 Task: Change the search on type debounce period to 400 in the collapse results.
Action: Mouse moved to (12, 505)
Screenshot: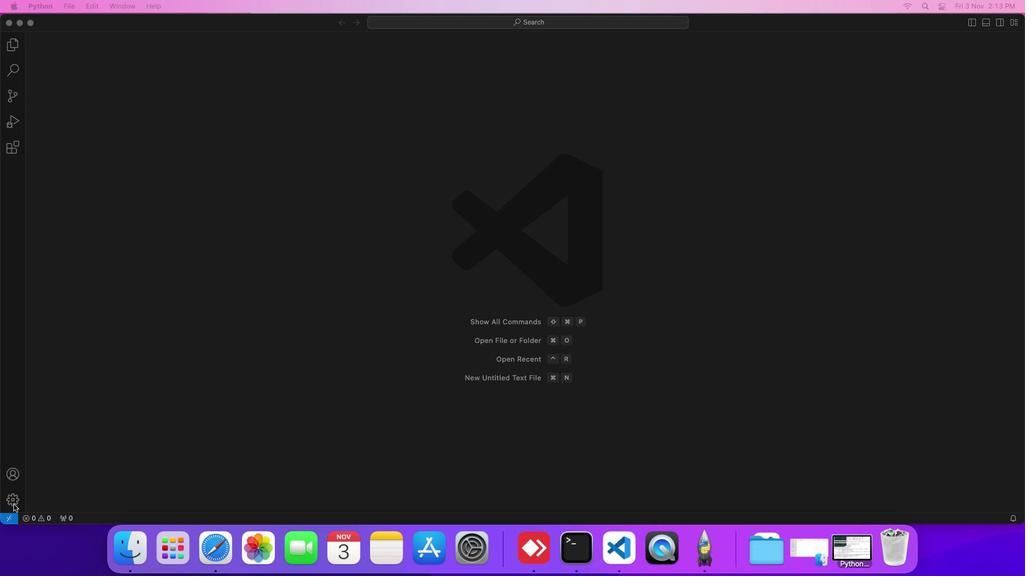 
Action: Mouse pressed left at (12, 505)
Screenshot: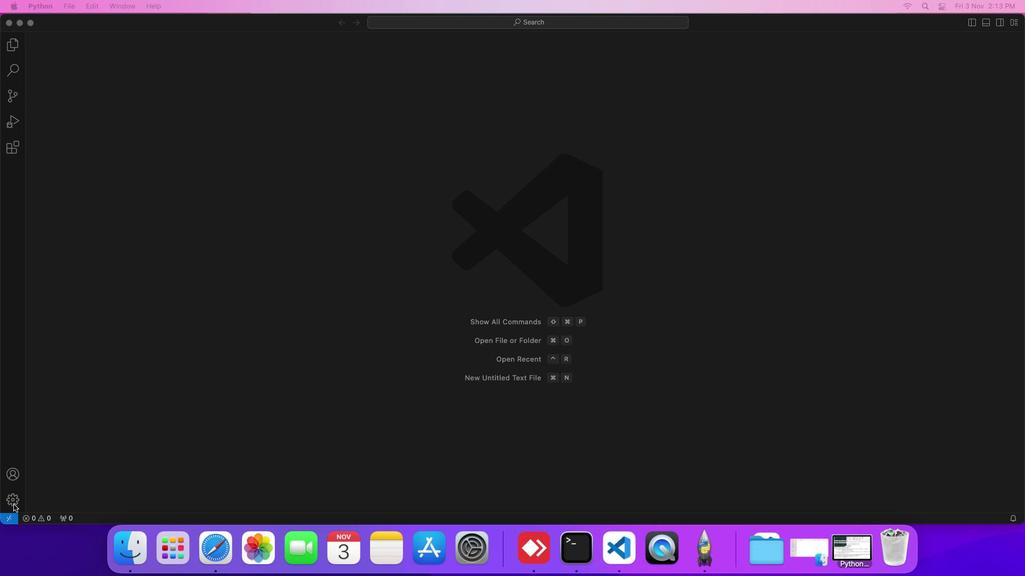 
Action: Mouse moved to (61, 420)
Screenshot: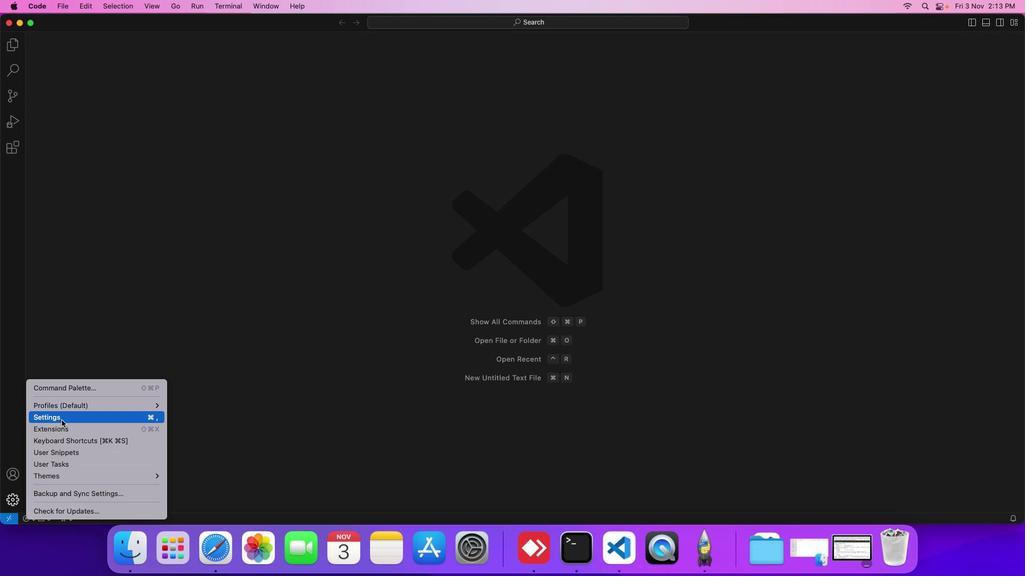 
Action: Mouse pressed left at (61, 420)
Screenshot: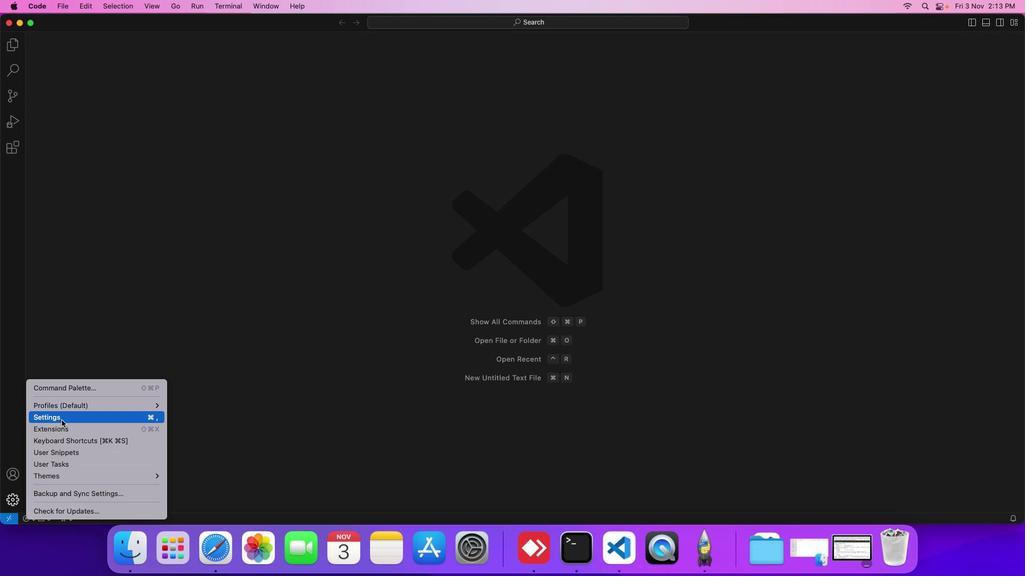 
Action: Mouse moved to (236, 158)
Screenshot: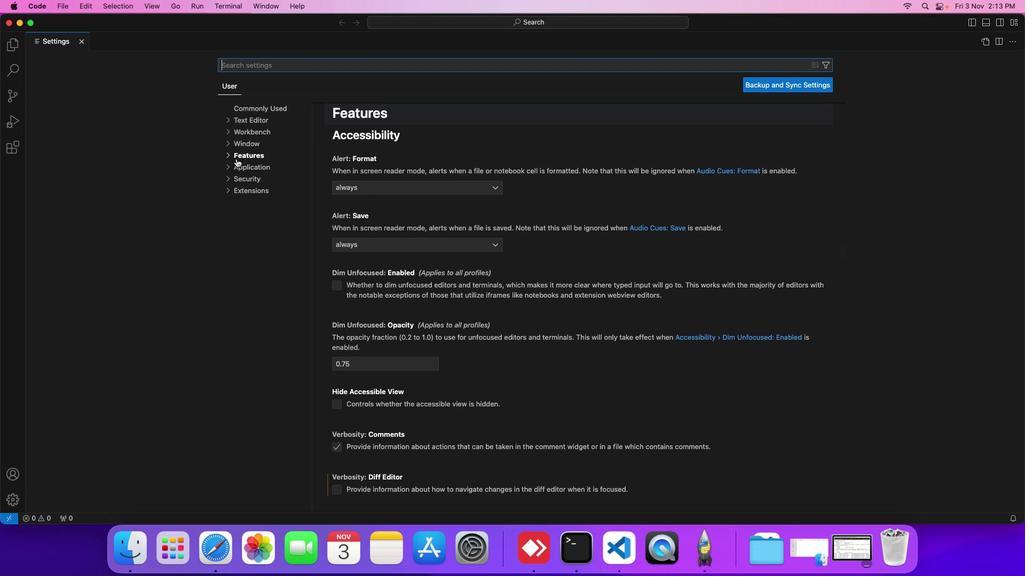 
Action: Mouse pressed left at (236, 158)
Screenshot: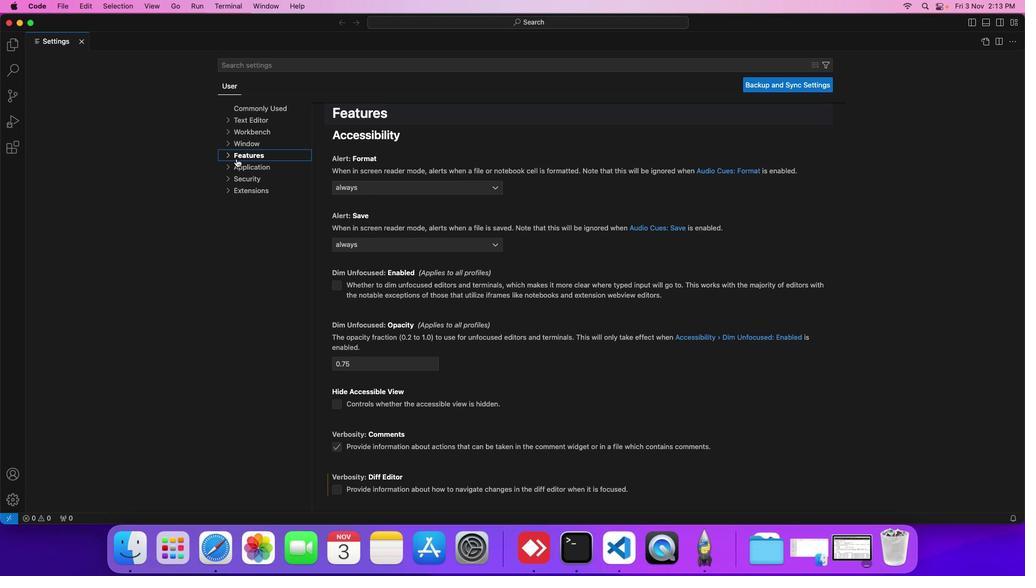 
Action: Mouse moved to (253, 190)
Screenshot: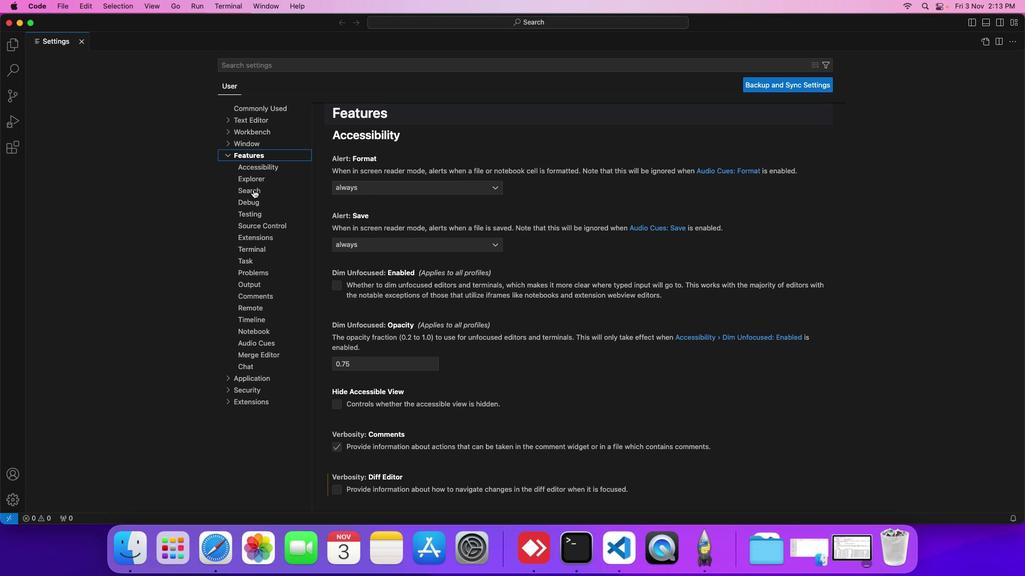 
Action: Mouse pressed left at (253, 190)
Screenshot: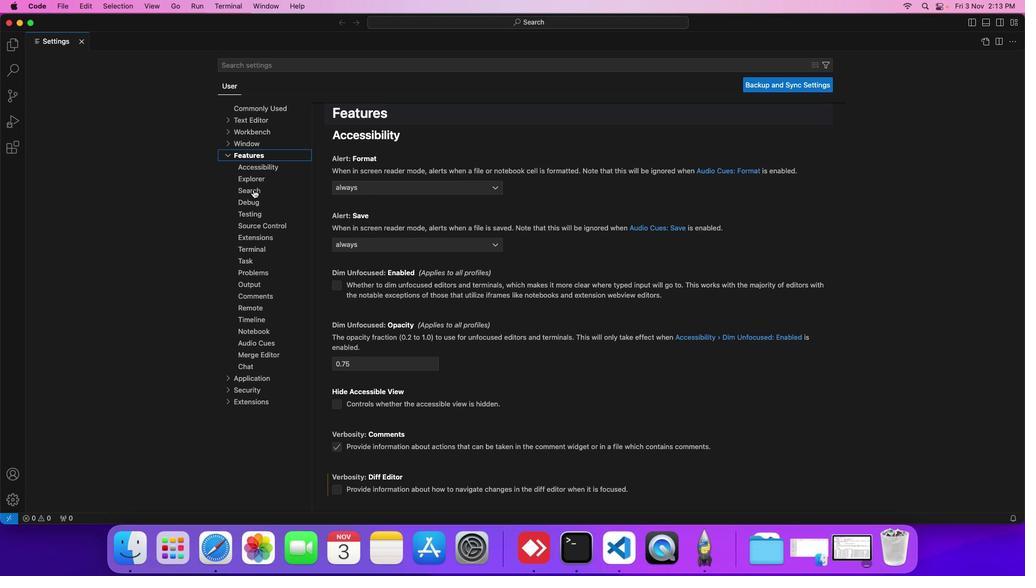 
Action: Mouse moved to (362, 329)
Screenshot: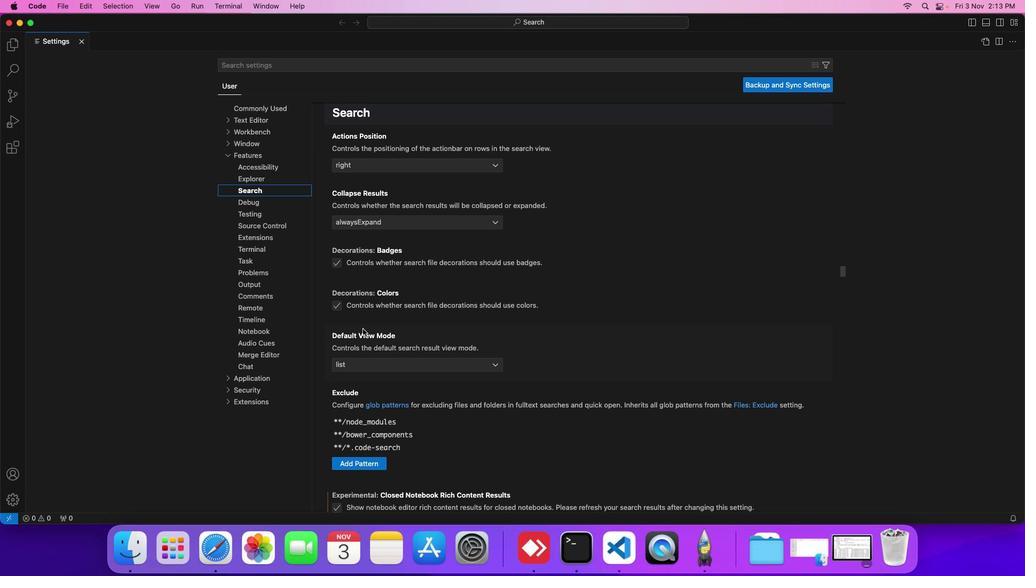 
Action: Mouse scrolled (362, 329) with delta (0, 0)
Screenshot: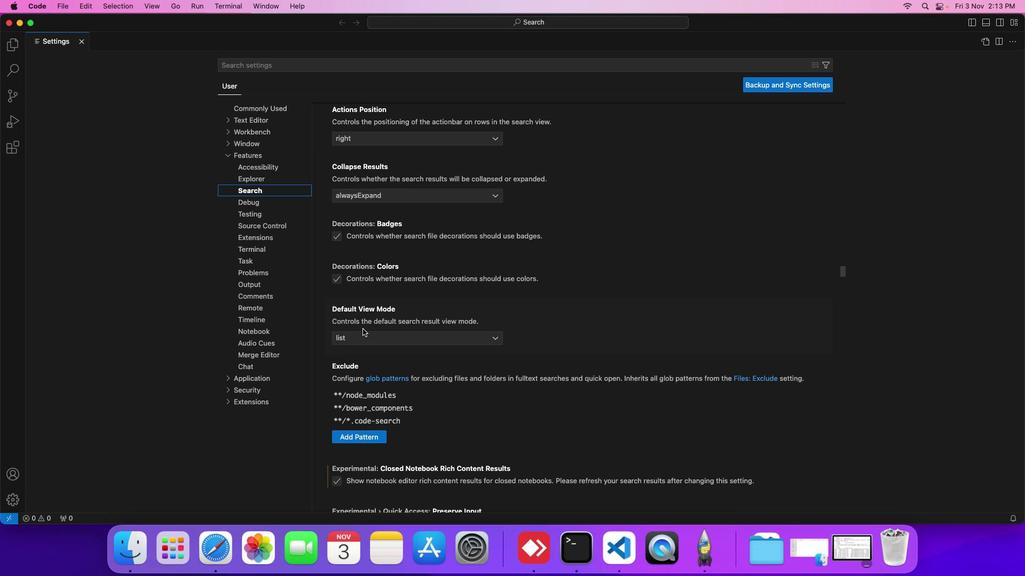 
Action: Mouse scrolled (362, 329) with delta (0, 0)
Screenshot: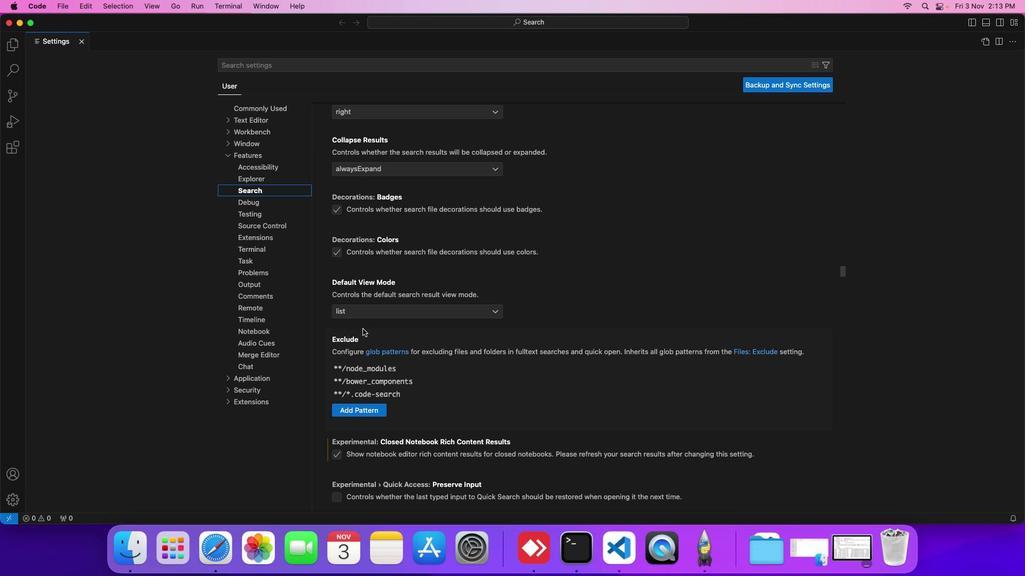 
Action: Mouse scrolled (362, 329) with delta (0, 0)
Screenshot: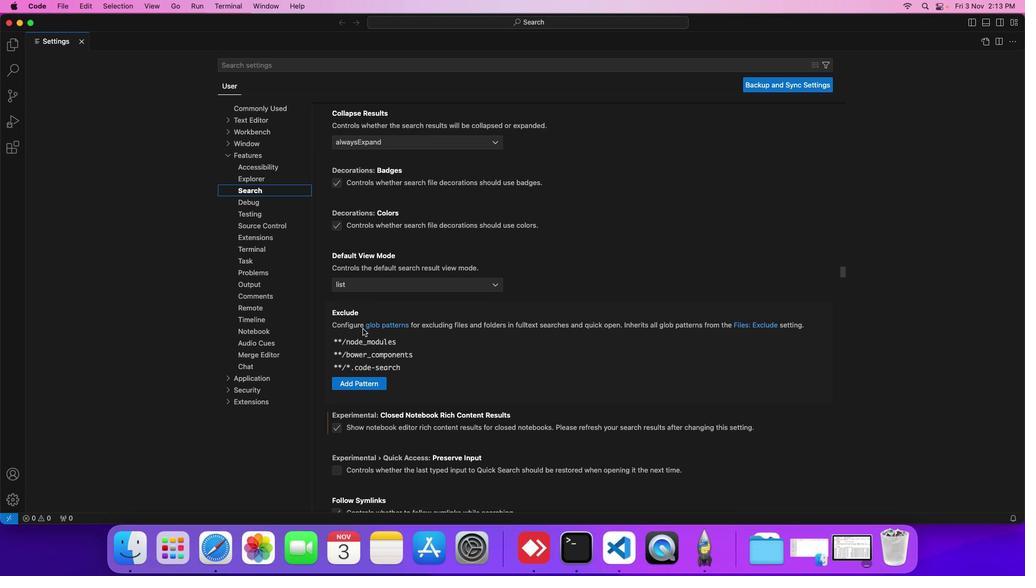 
Action: Mouse scrolled (362, 329) with delta (0, 0)
Screenshot: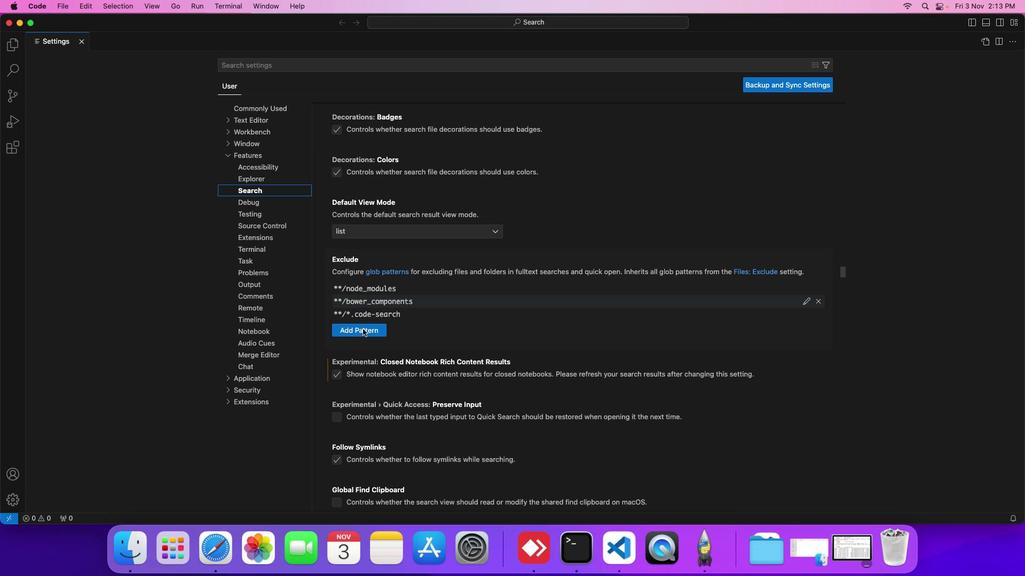 
Action: Mouse scrolled (362, 329) with delta (0, 0)
Screenshot: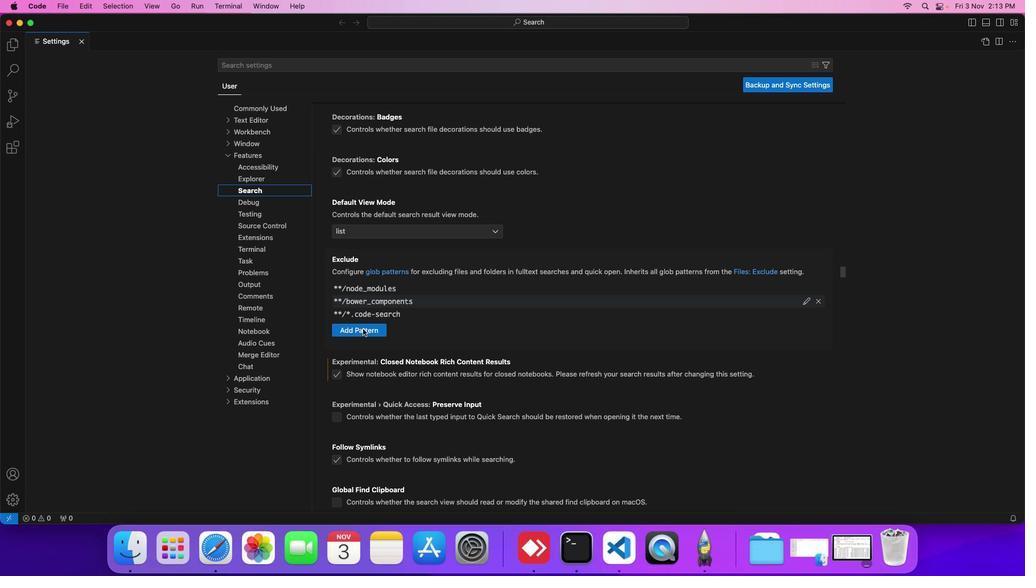 
Action: Mouse scrolled (362, 329) with delta (0, 0)
Screenshot: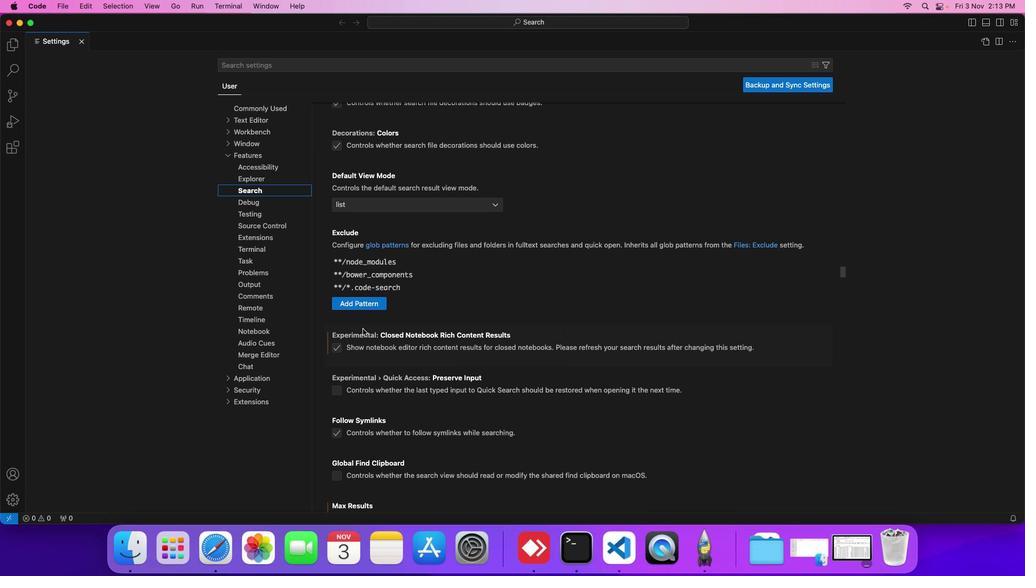 
Action: Mouse scrolled (362, 329) with delta (0, 0)
Screenshot: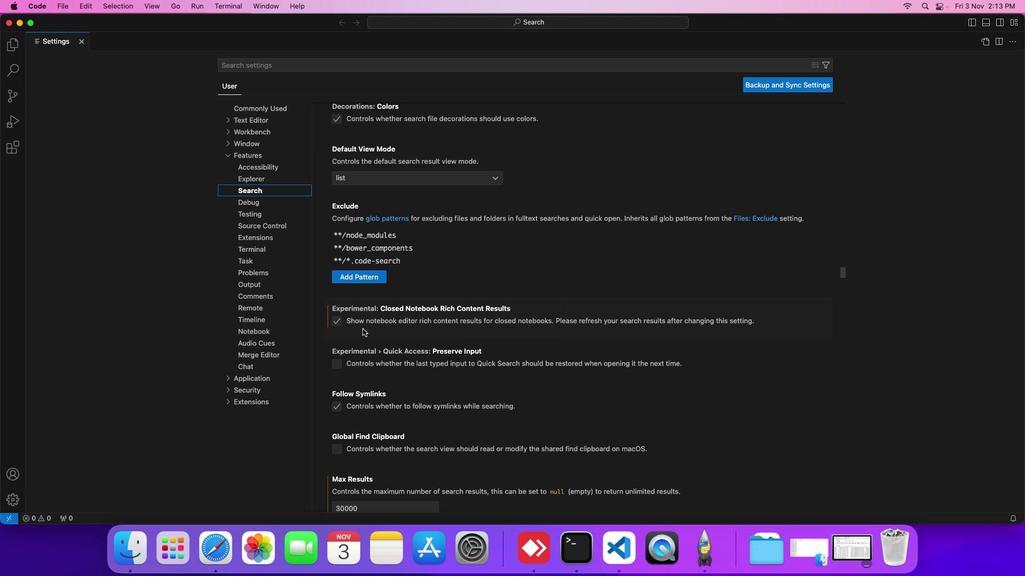 
Action: Mouse scrolled (362, 329) with delta (0, 0)
Screenshot: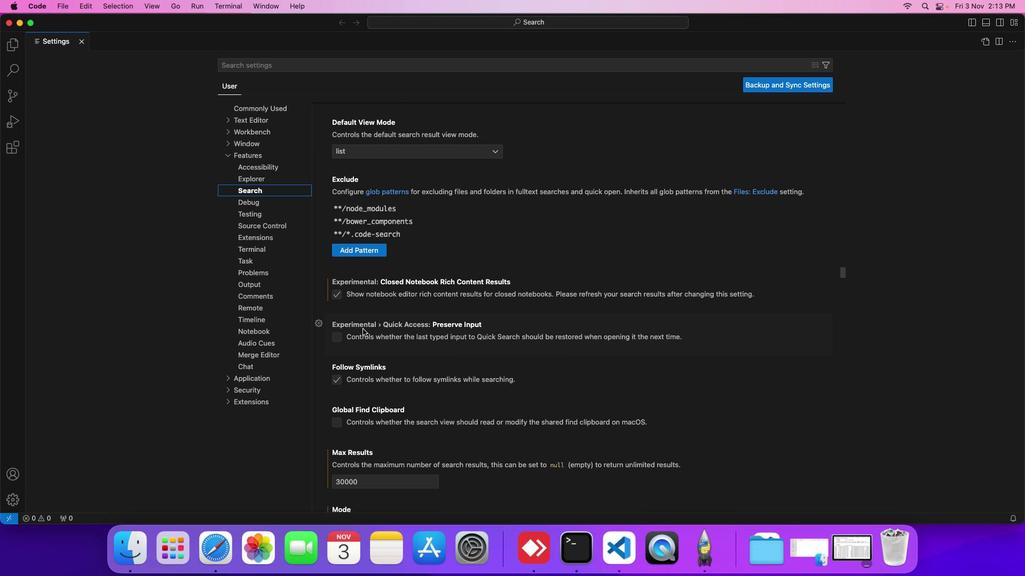 
Action: Mouse scrolled (362, 329) with delta (0, 0)
Screenshot: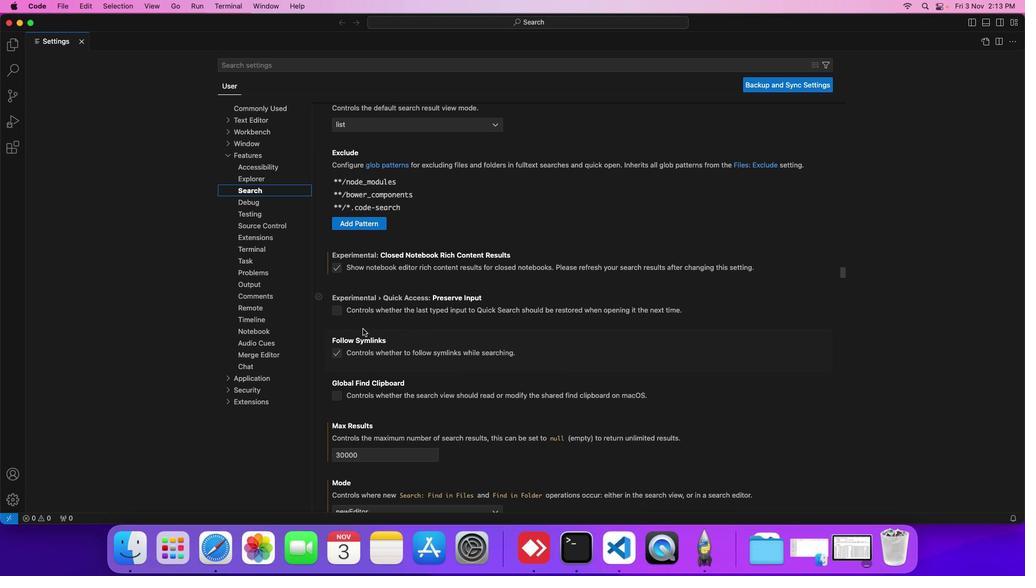
Action: Mouse scrolled (362, 329) with delta (0, 0)
Screenshot: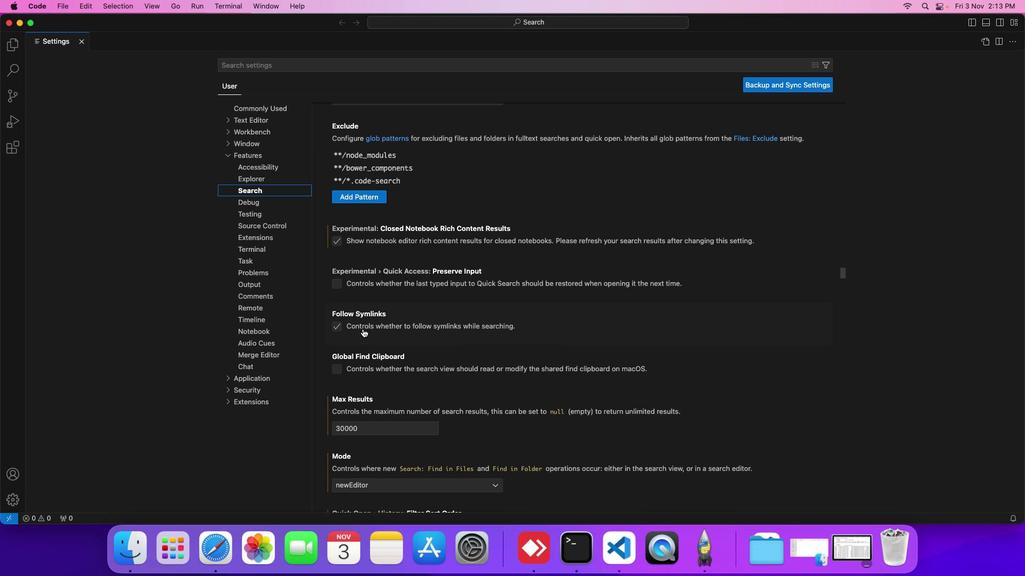 
Action: Mouse scrolled (362, 329) with delta (0, 0)
Screenshot: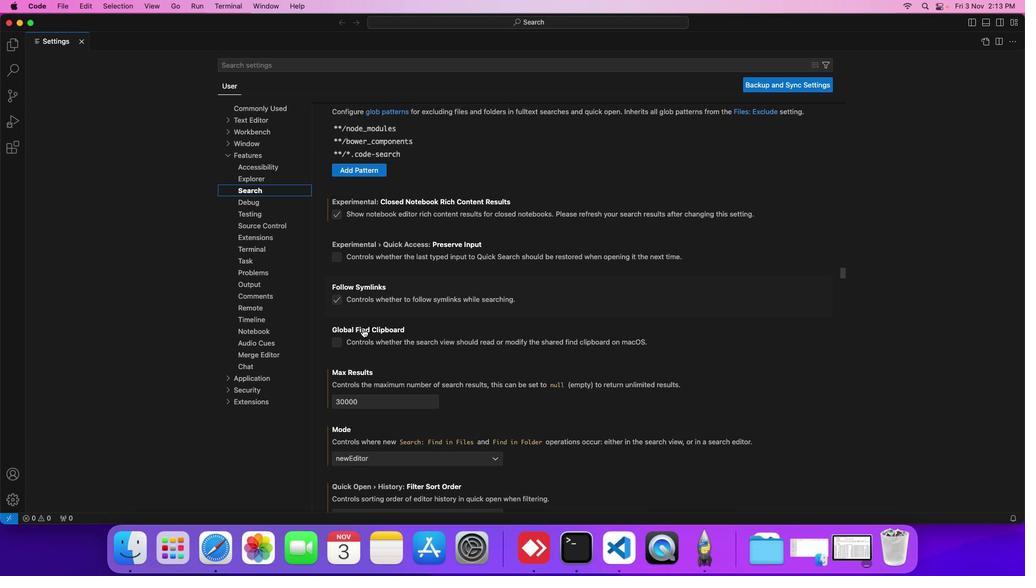 
Action: Mouse scrolled (362, 329) with delta (0, 0)
Screenshot: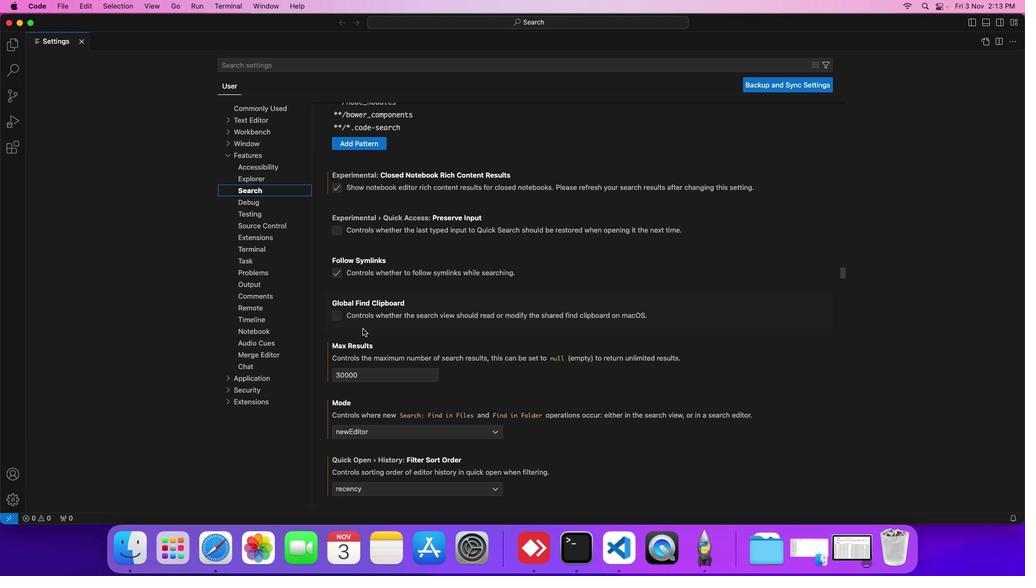 
Action: Mouse scrolled (362, 329) with delta (0, 0)
Screenshot: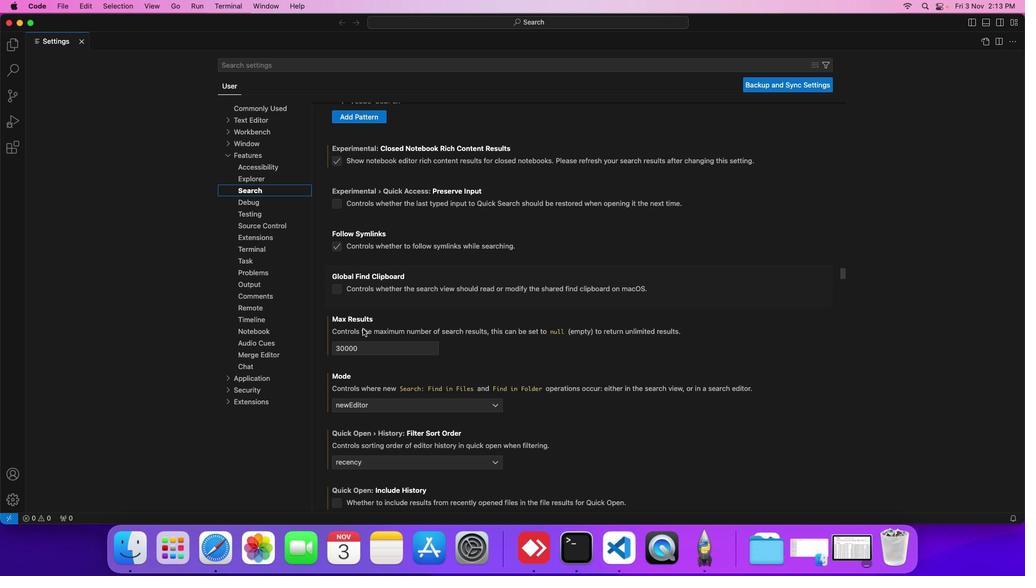 
Action: Mouse scrolled (362, 329) with delta (0, 0)
Screenshot: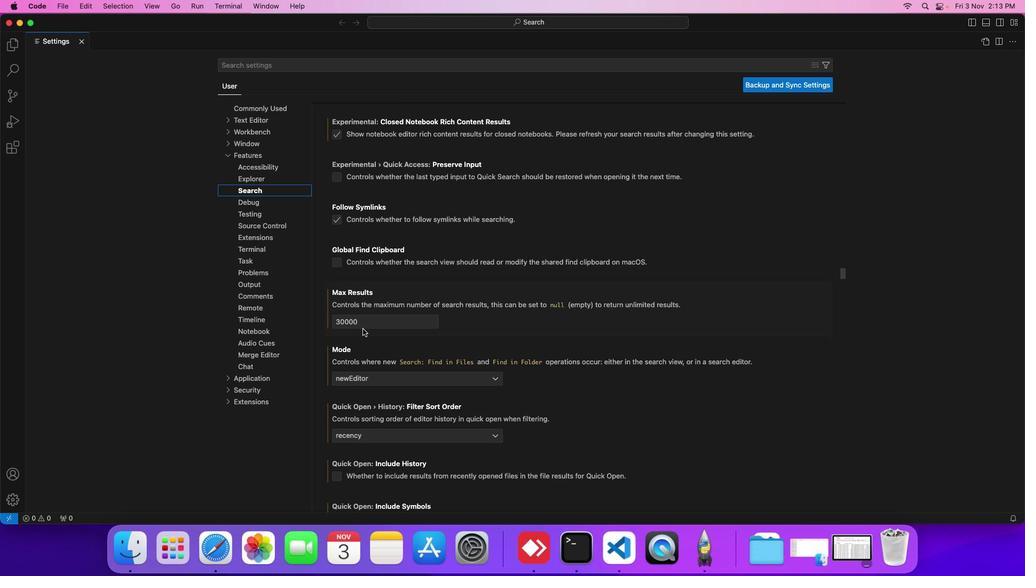 
Action: Mouse scrolled (362, 329) with delta (0, 0)
Screenshot: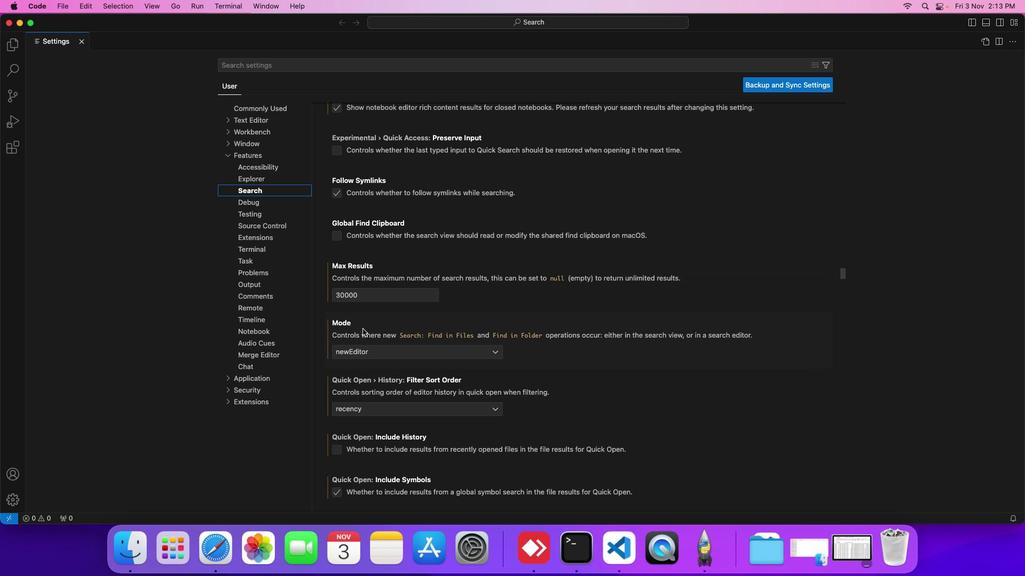 
Action: Mouse scrolled (362, 329) with delta (0, 0)
Screenshot: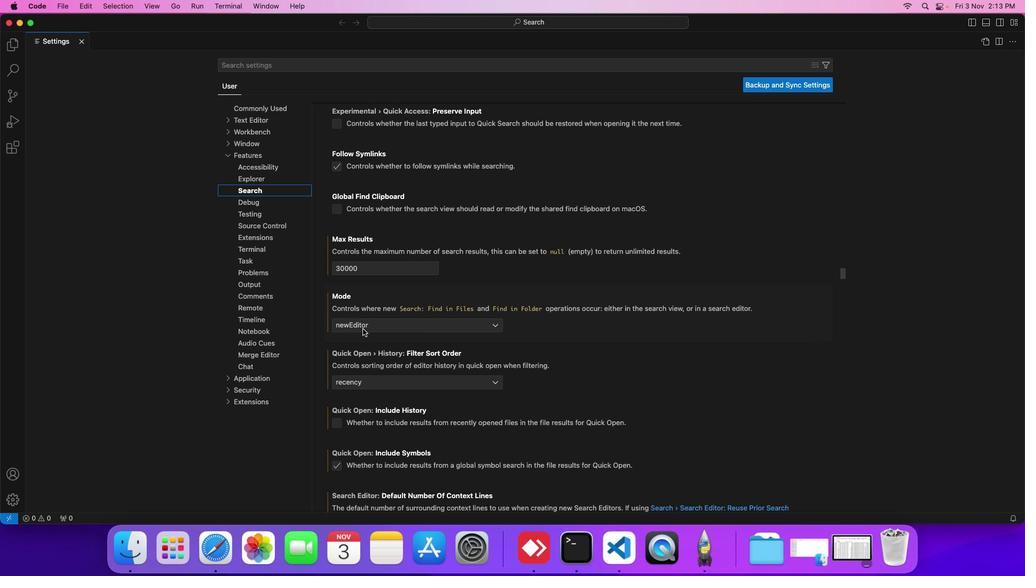 
Action: Mouse scrolled (362, 329) with delta (0, 0)
Screenshot: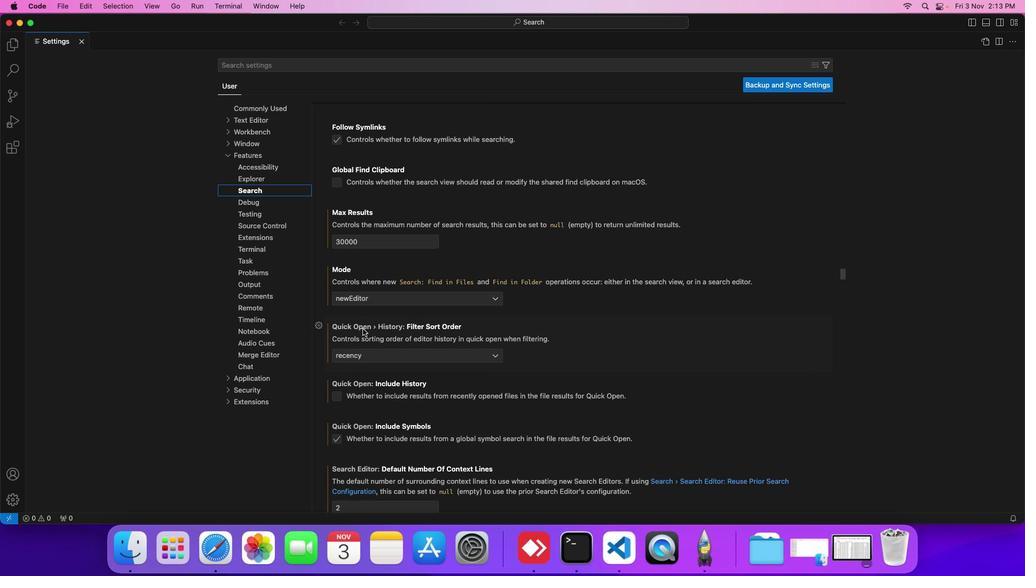 
Action: Mouse scrolled (362, 329) with delta (0, 0)
Screenshot: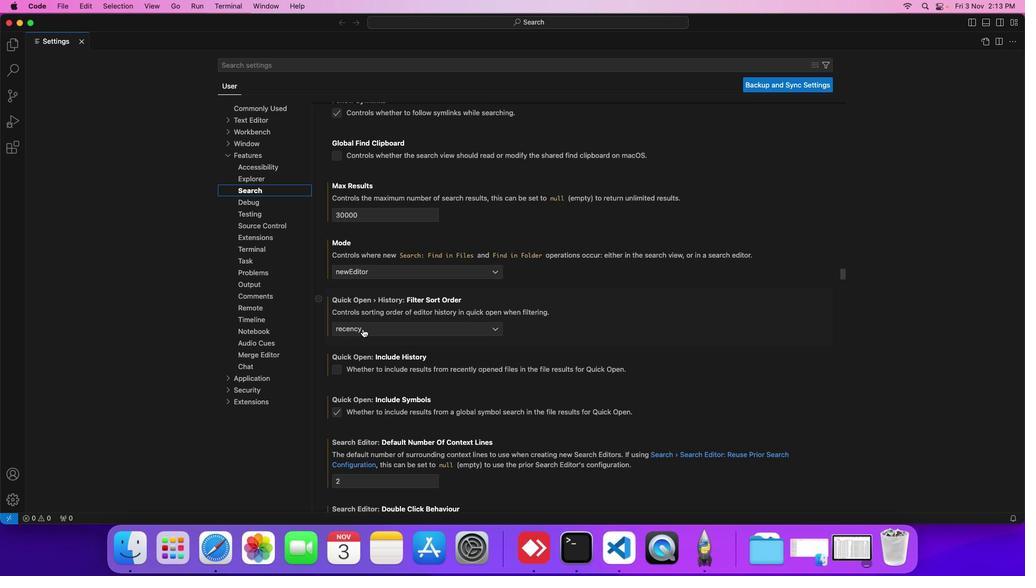 
Action: Mouse scrolled (362, 329) with delta (0, 0)
Screenshot: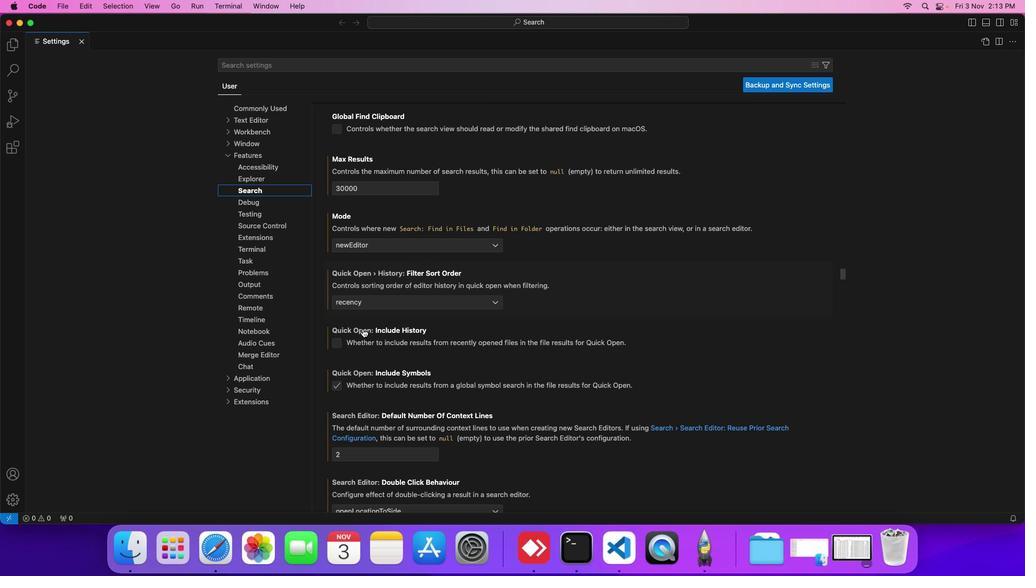 
Action: Mouse scrolled (362, 329) with delta (0, 0)
Screenshot: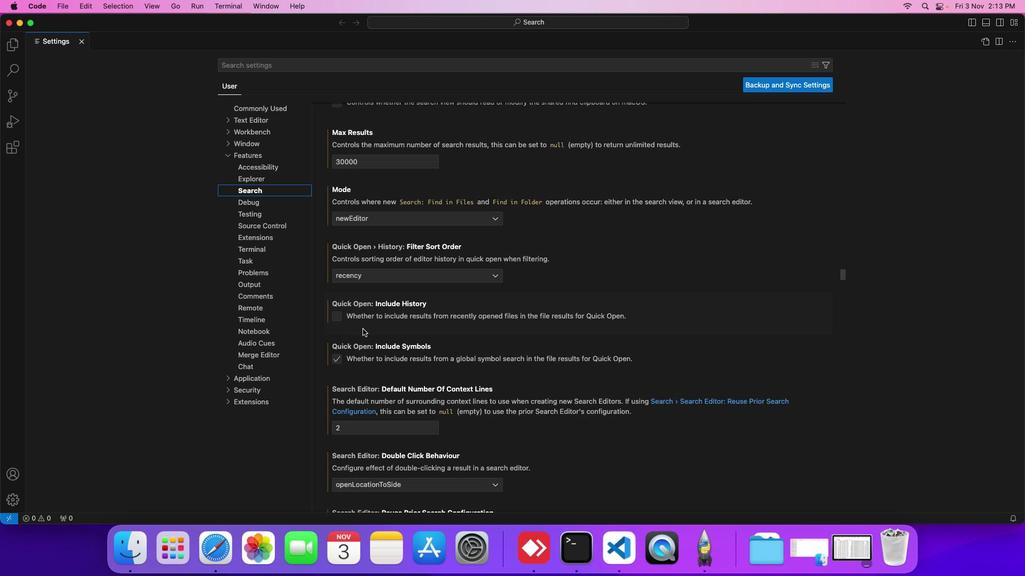 
Action: Mouse scrolled (362, 329) with delta (0, 0)
Screenshot: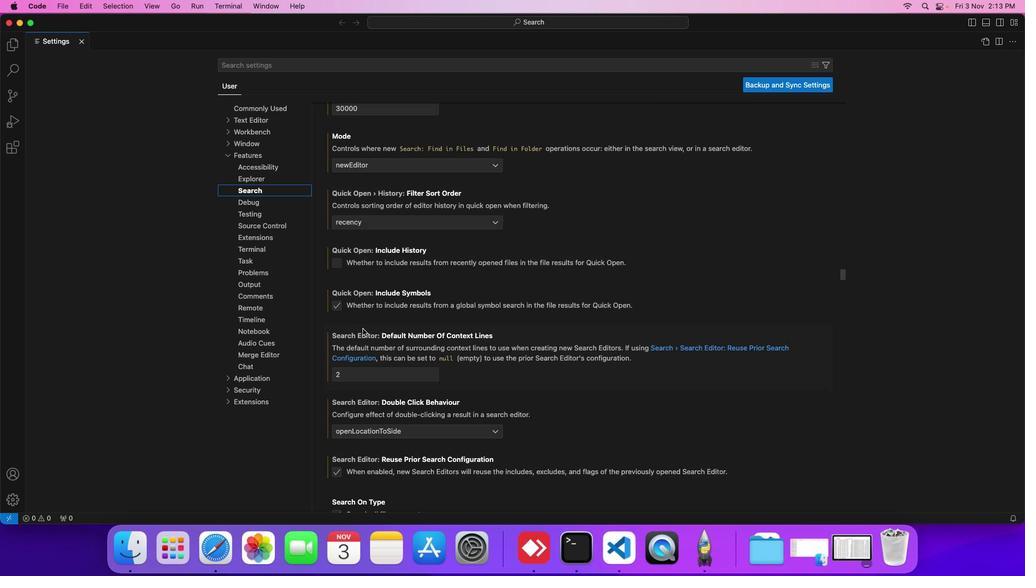 
Action: Mouse scrolled (362, 329) with delta (0, 0)
Screenshot: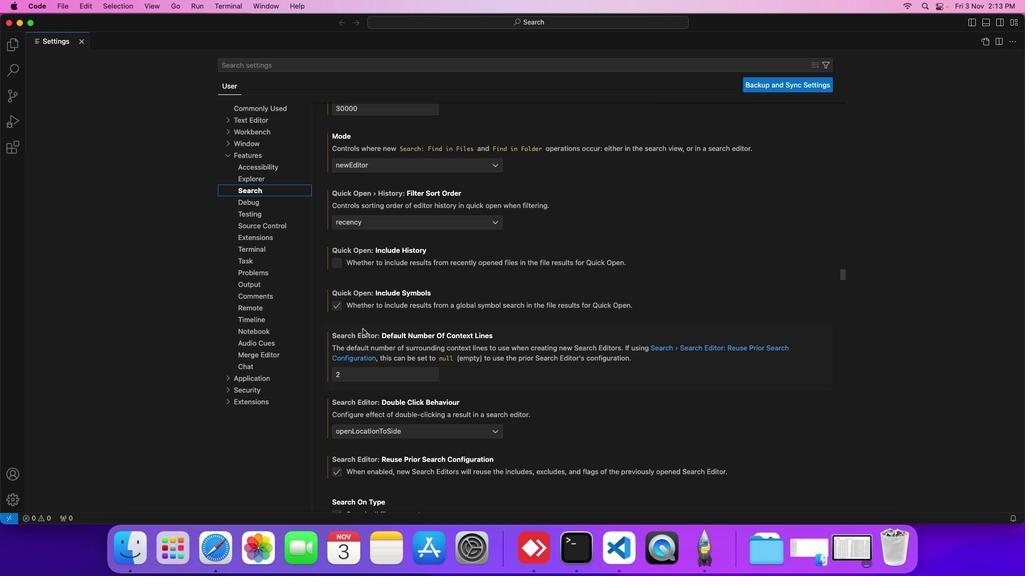 
Action: Mouse scrolled (362, 329) with delta (0, 0)
Screenshot: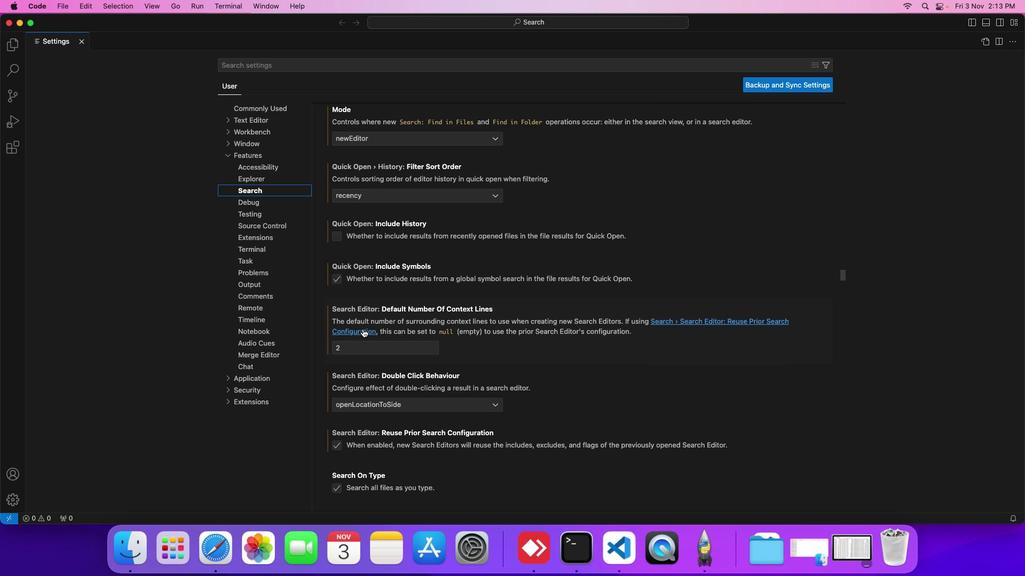 
Action: Mouse scrolled (362, 329) with delta (0, 0)
Screenshot: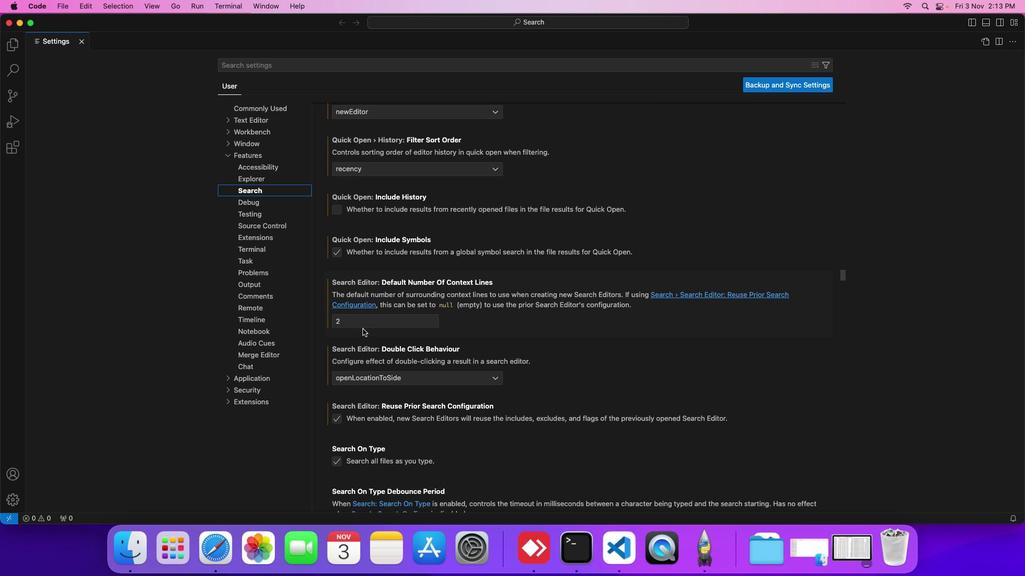 
Action: Mouse scrolled (362, 329) with delta (0, 0)
Screenshot: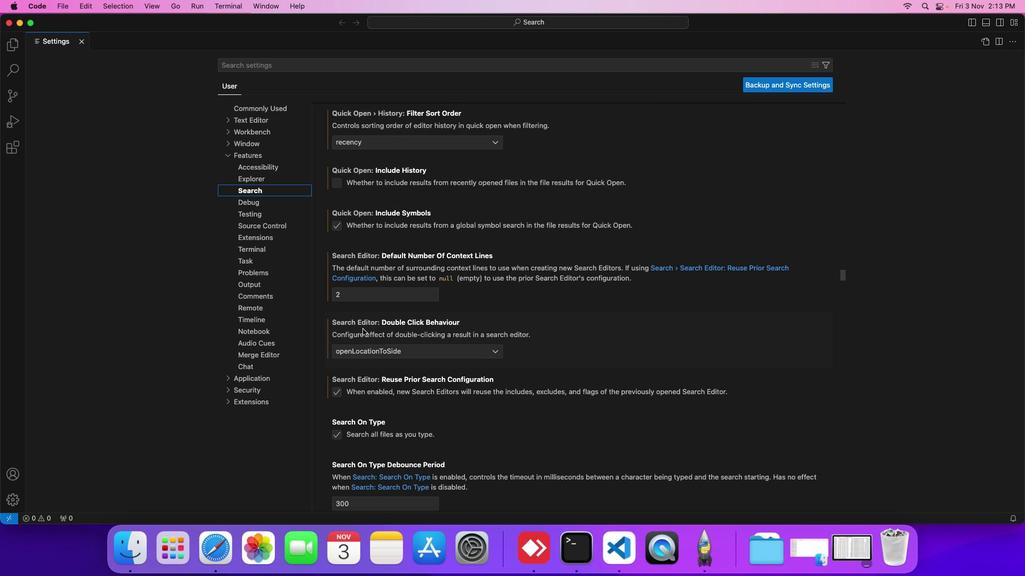 
Action: Mouse scrolled (362, 329) with delta (0, 0)
Screenshot: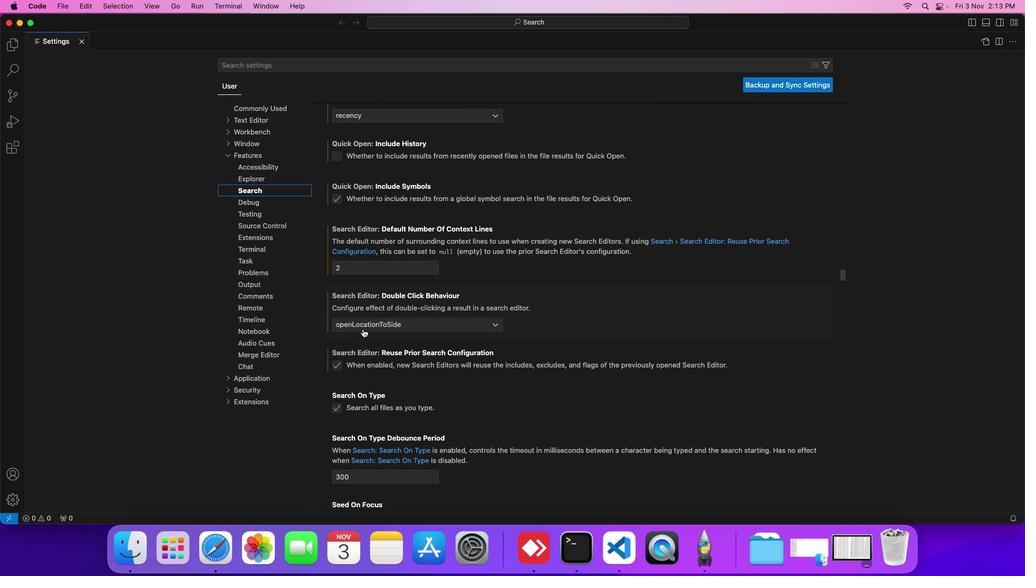 
Action: Mouse scrolled (362, 329) with delta (0, 0)
Screenshot: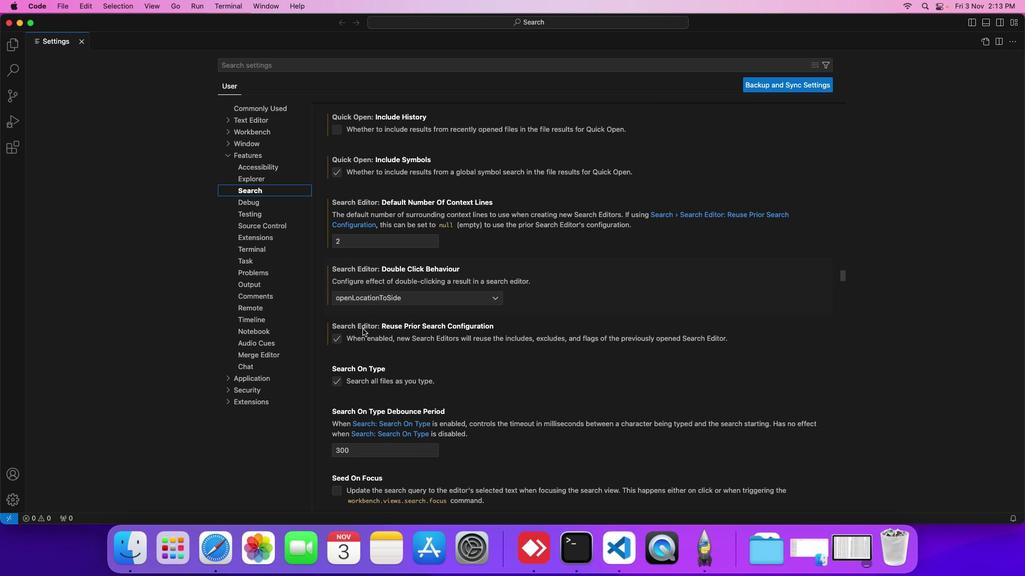 
Action: Mouse scrolled (362, 329) with delta (0, 0)
Screenshot: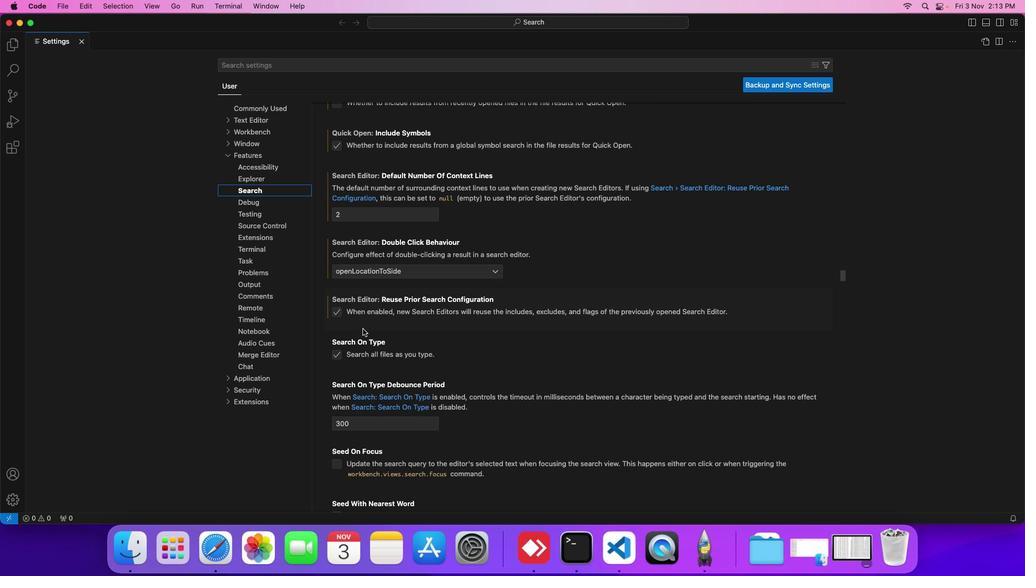 
Action: Mouse scrolled (362, 329) with delta (0, 0)
Screenshot: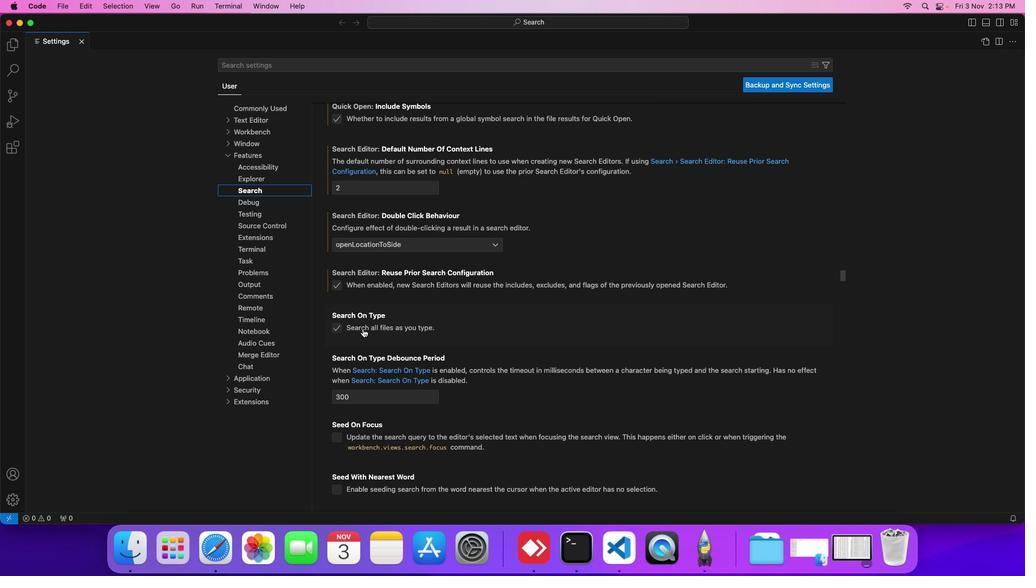 
Action: Mouse scrolled (362, 329) with delta (0, 0)
Screenshot: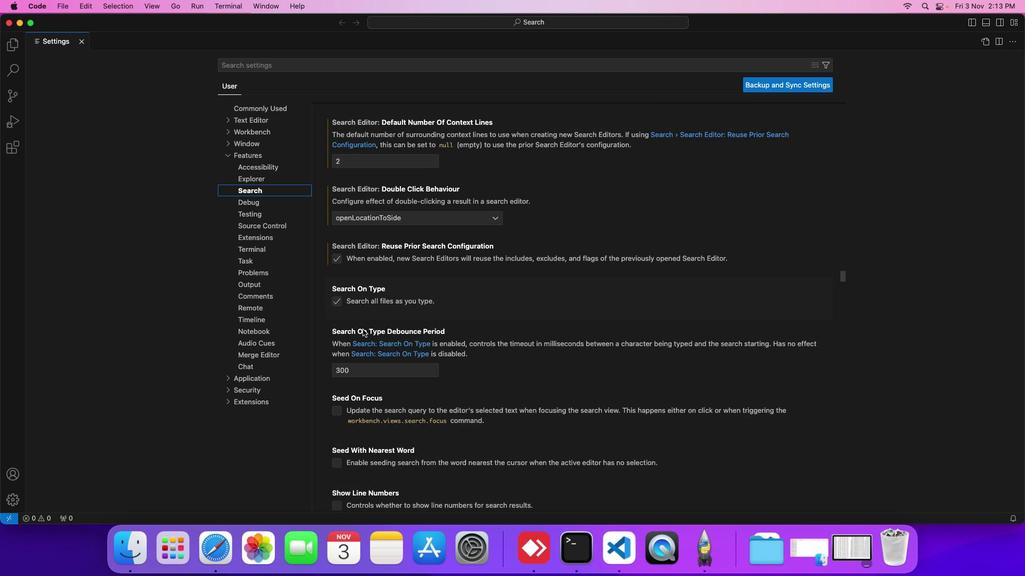
Action: Mouse moved to (364, 367)
Screenshot: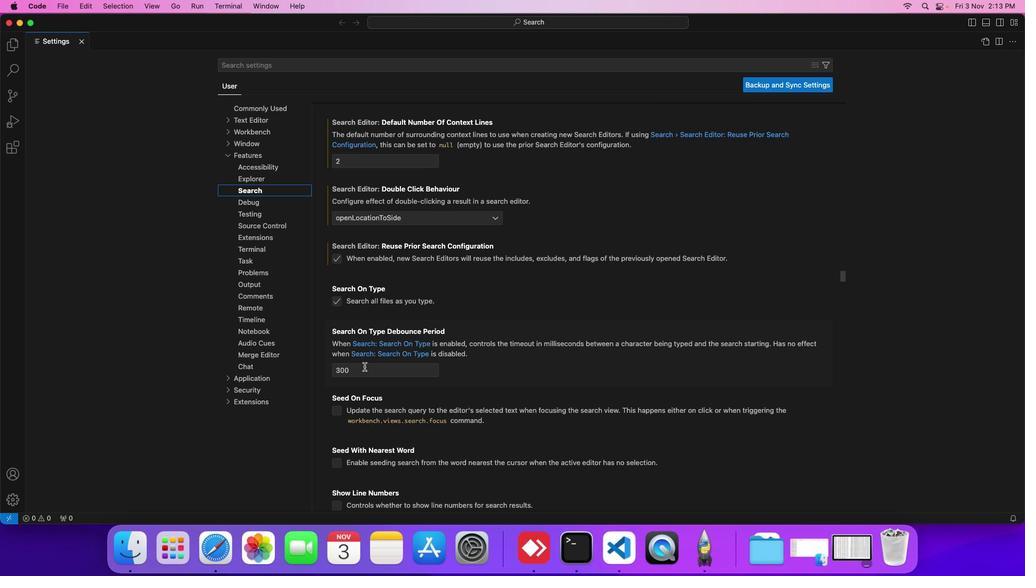 
Action: Mouse pressed left at (364, 367)
Screenshot: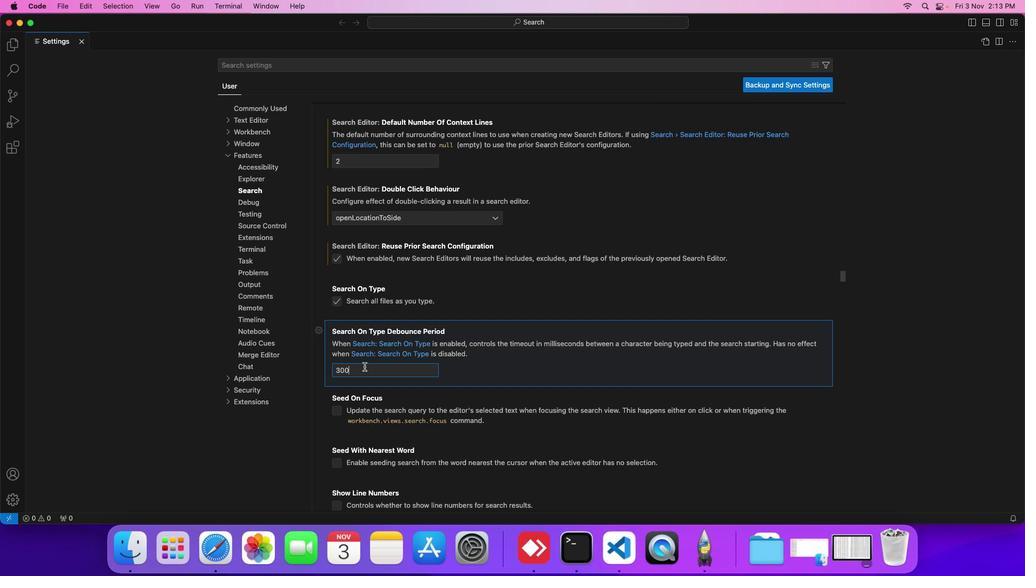 
Action: Key pressed Key.backspaceKey.backspaceKey.backspace'4''0''0'
Screenshot: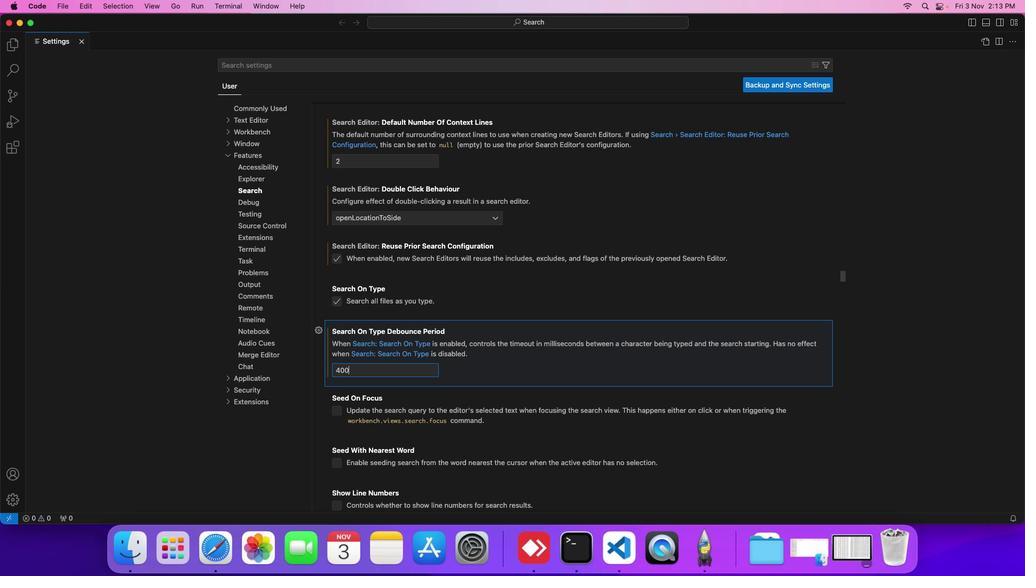 
